 Task: Start in the project TrendForge the sprint 'Stellar Sprint', with a duration of 2 weeks.
Action: Mouse moved to (172, 49)
Screenshot: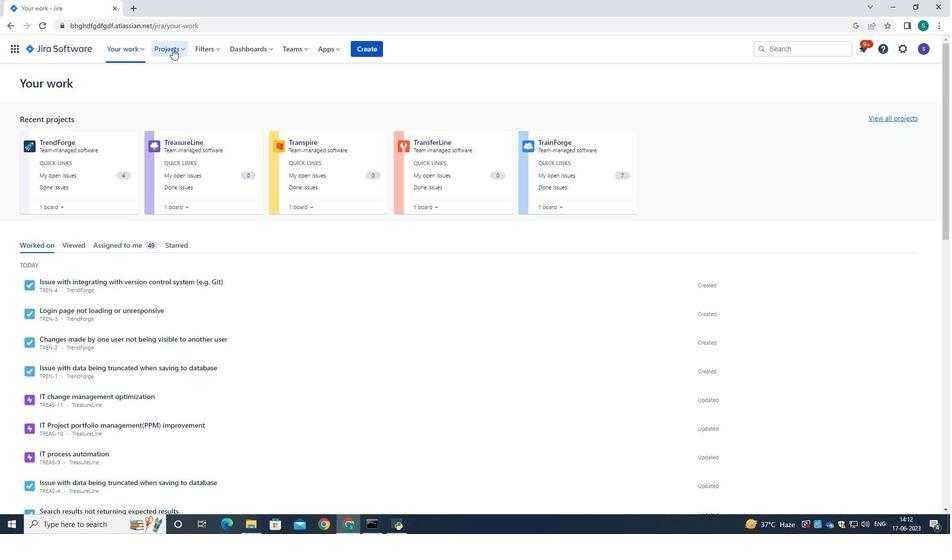 
Action: Mouse pressed left at (172, 49)
Screenshot: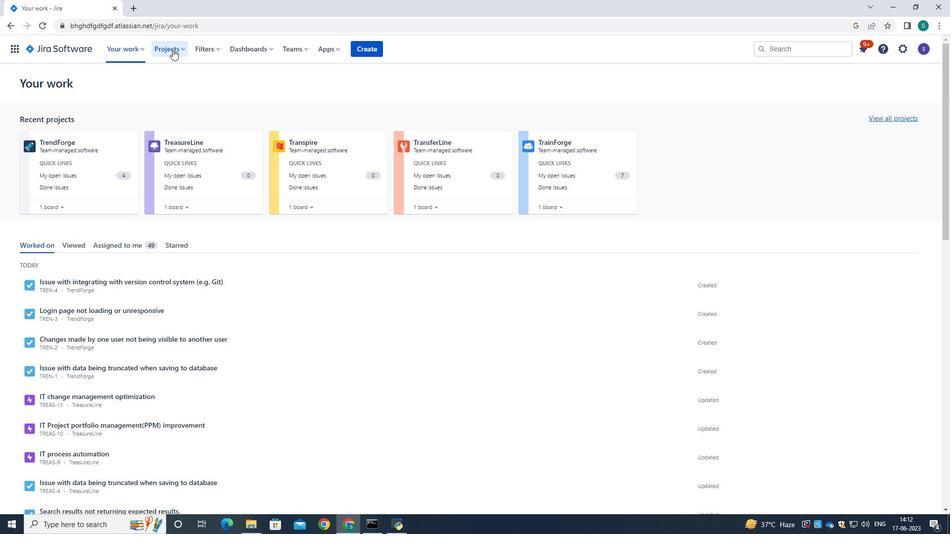 
Action: Mouse moved to (204, 85)
Screenshot: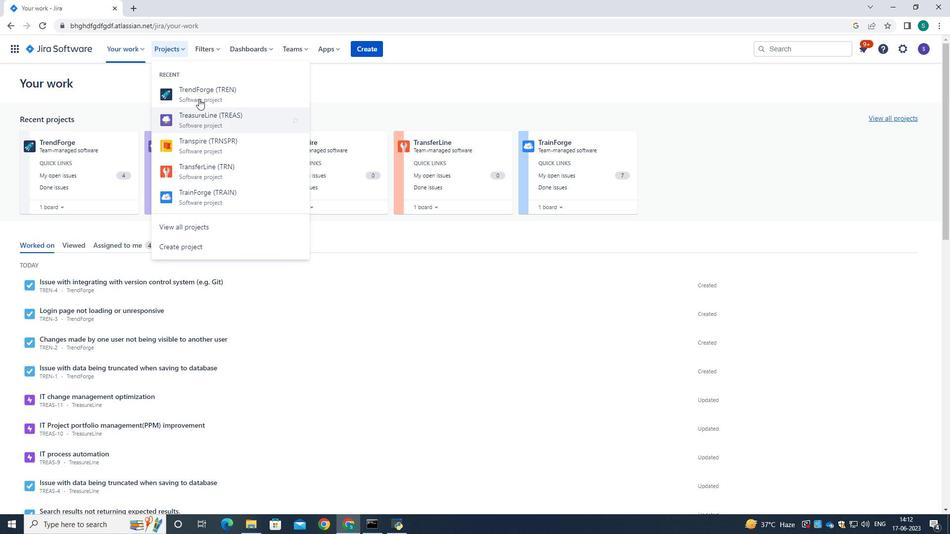 
Action: Mouse pressed left at (204, 85)
Screenshot: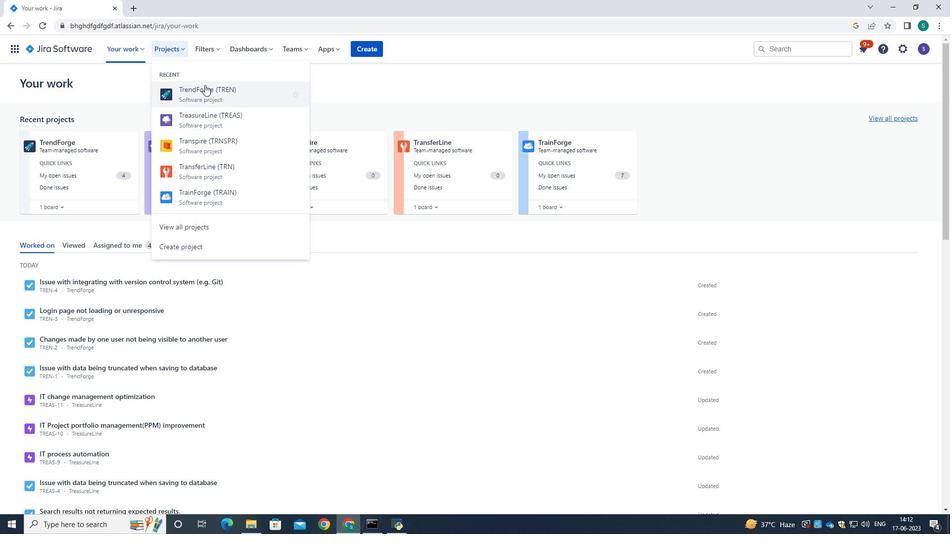 
Action: Mouse moved to (64, 151)
Screenshot: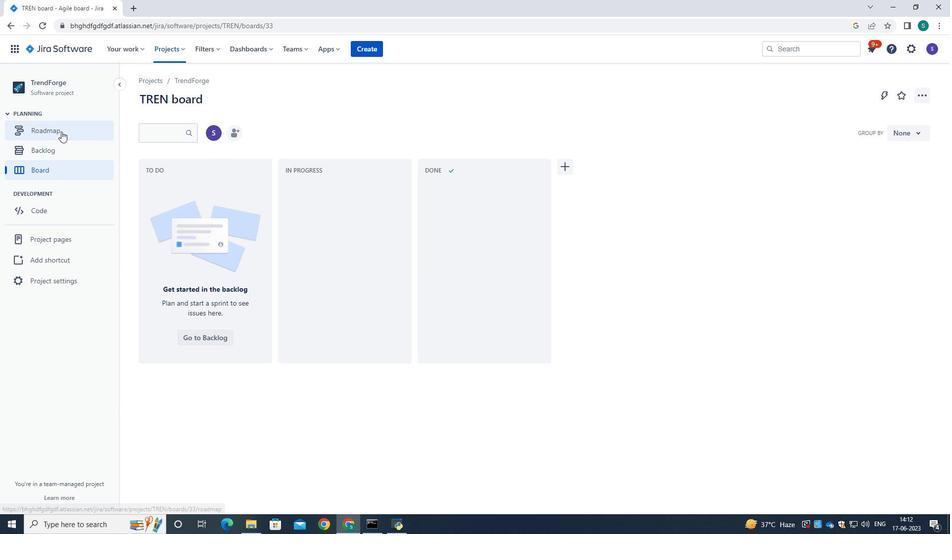 
Action: Mouse pressed left at (64, 151)
Screenshot: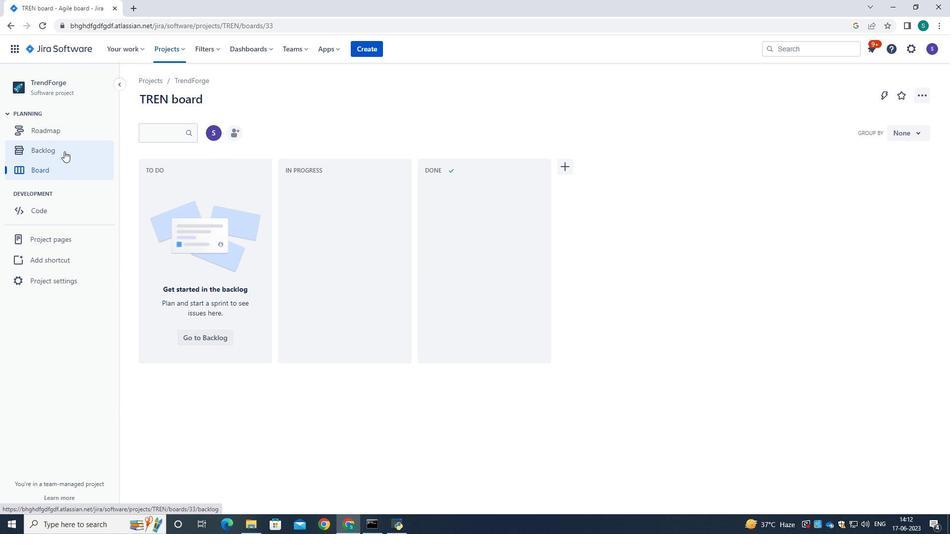 
Action: Mouse moved to (342, 181)
Screenshot: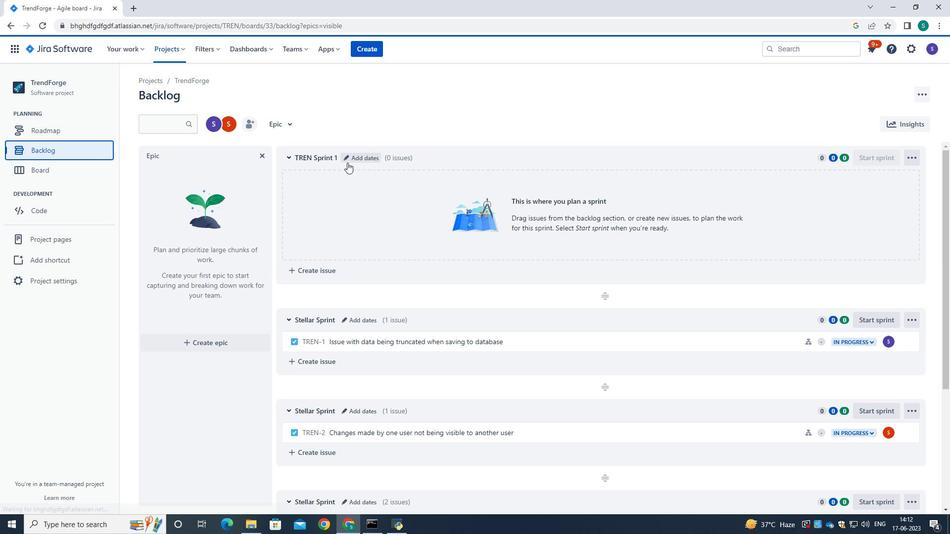 
Action: Mouse scrolled (342, 181) with delta (0, 0)
Screenshot: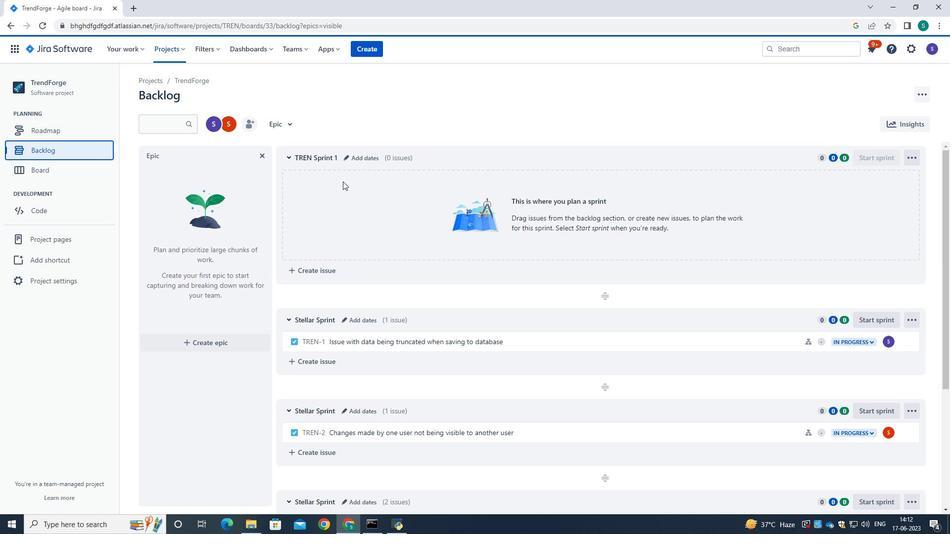 
Action: Mouse scrolled (342, 181) with delta (0, 0)
Screenshot: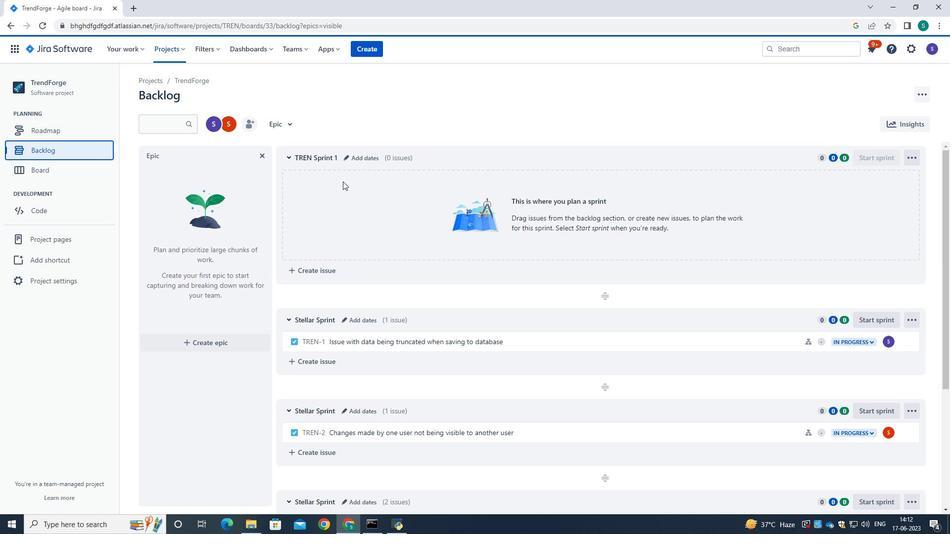 
Action: Mouse moved to (346, 215)
Screenshot: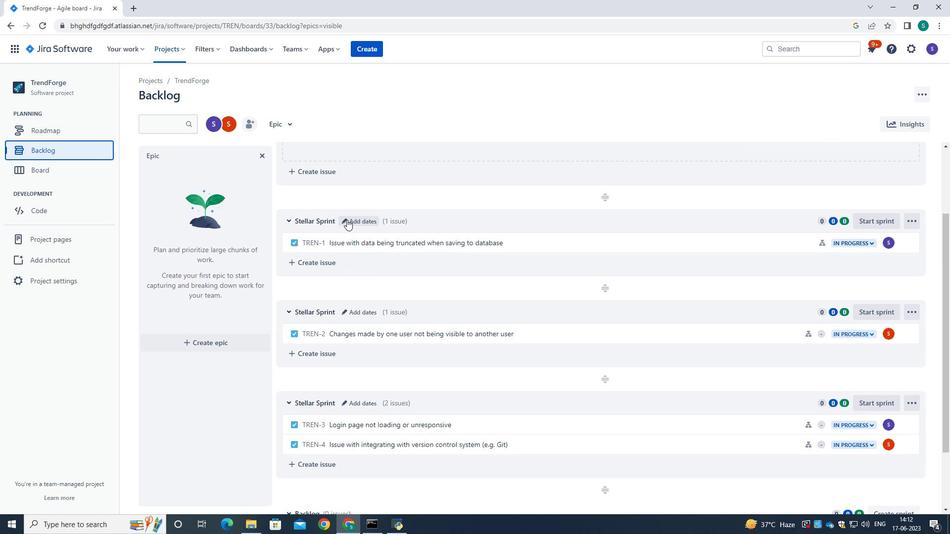 
Action: Mouse pressed left at (346, 215)
Screenshot: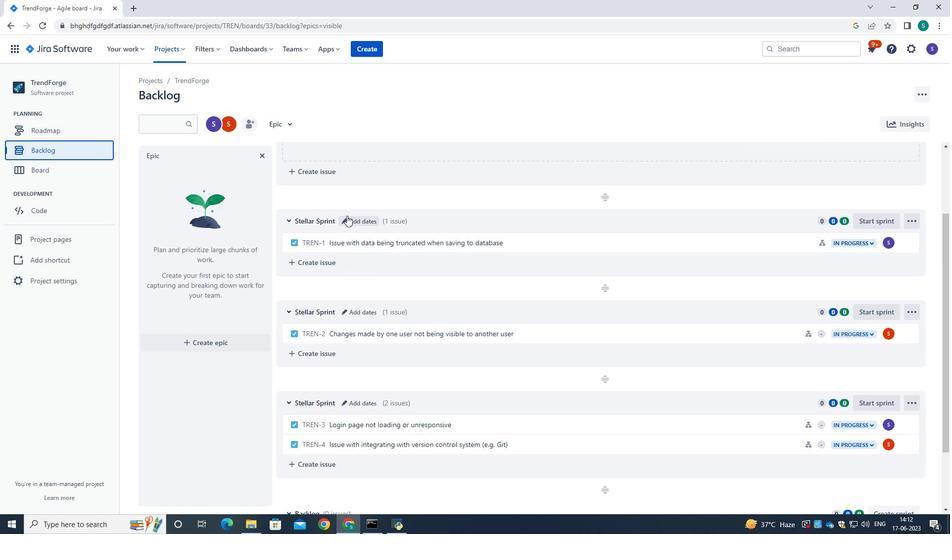 
Action: Mouse moved to (408, 163)
Screenshot: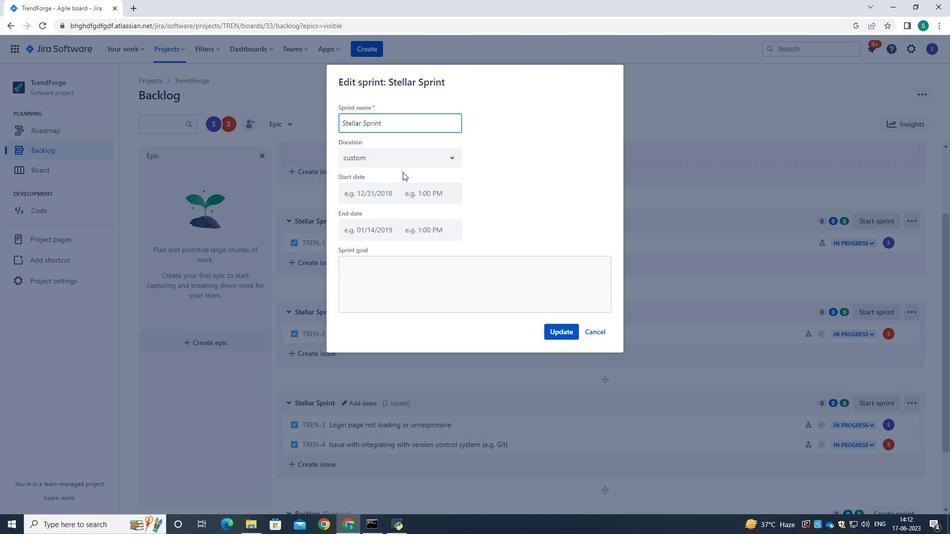 
Action: Mouse pressed left at (408, 163)
Screenshot: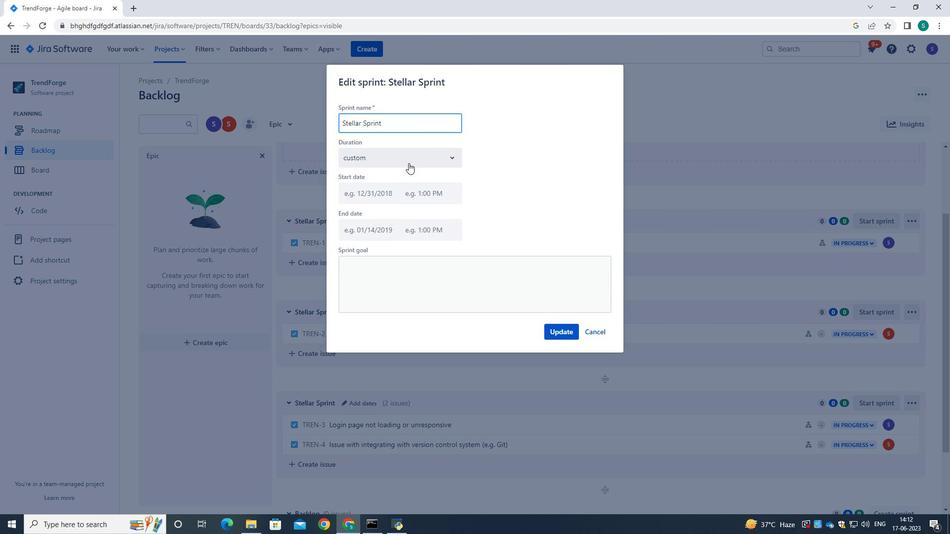 
Action: Mouse moved to (395, 199)
Screenshot: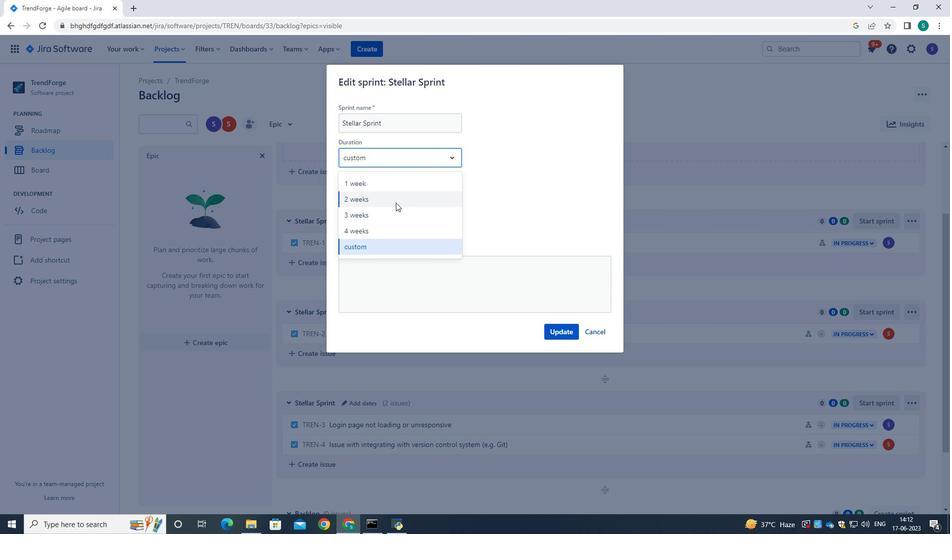 
Action: Mouse pressed left at (395, 199)
Screenshot: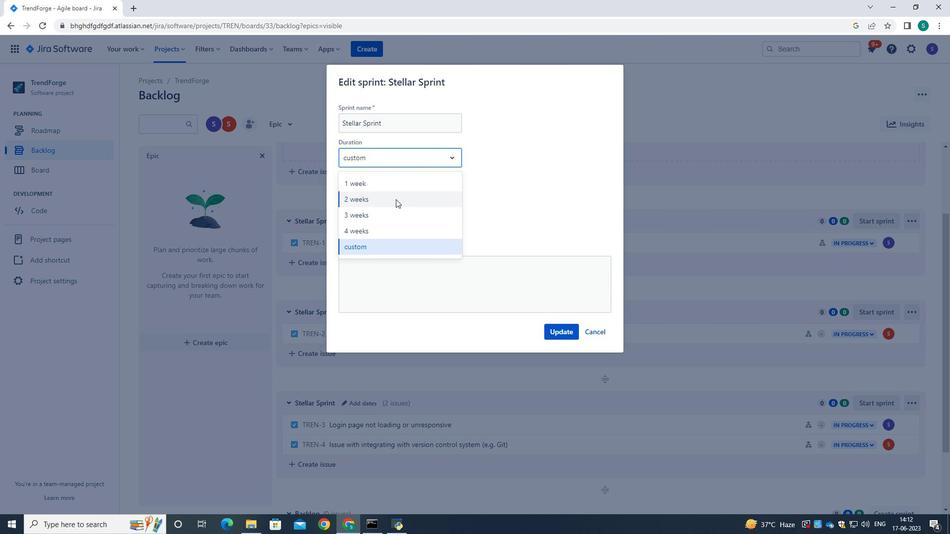 
Action: Mouse moved to (552, 335)
Screenshot: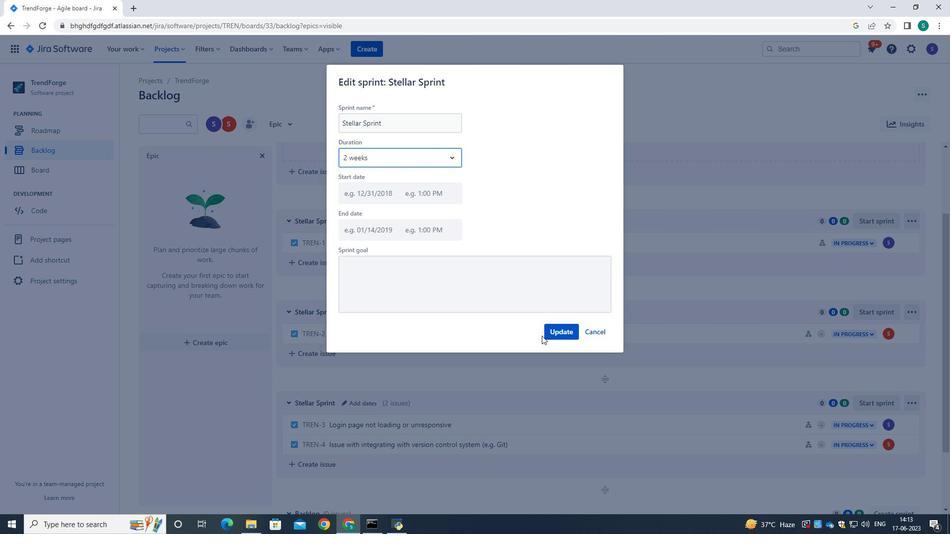 
Action: Mouse pressed left at (552, 335)
Screenshot: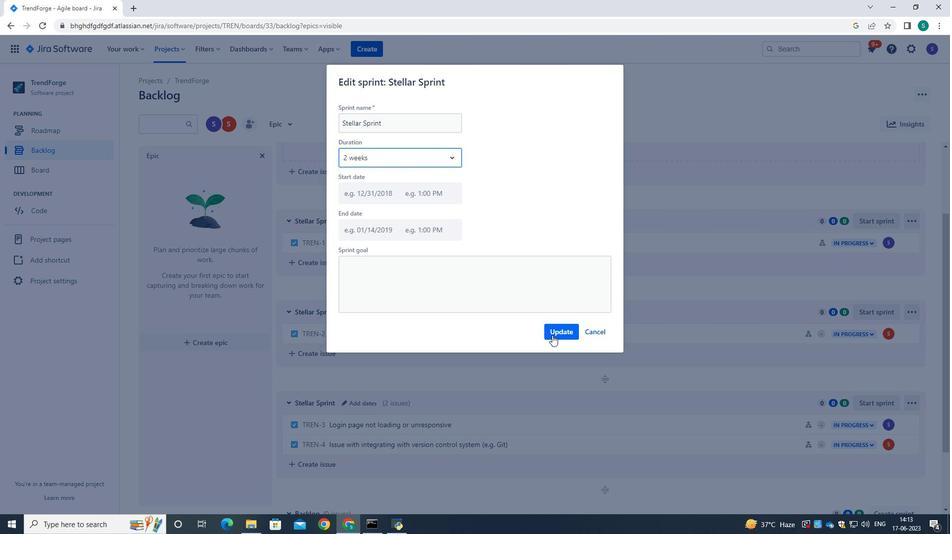 
Action: Mouse moved to (540, 223)
Screenshot: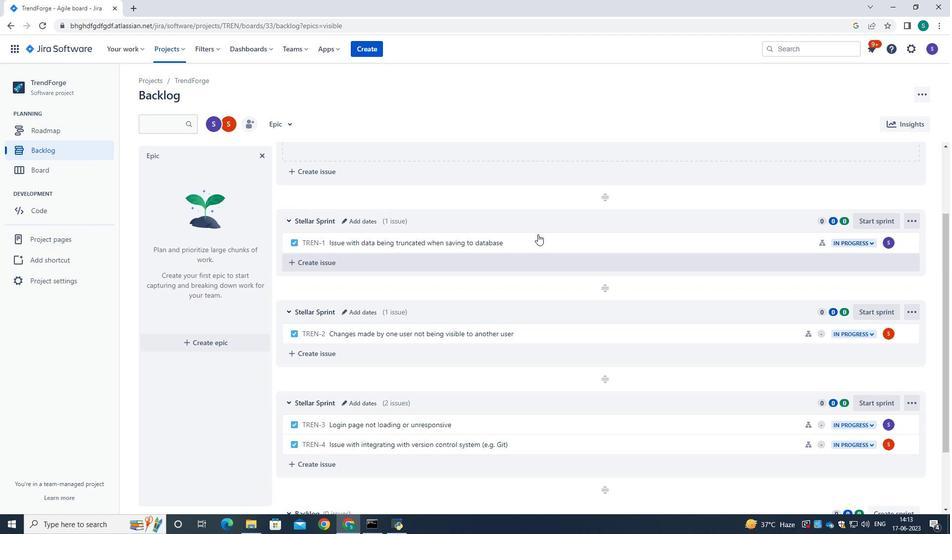 
